 Task: Add Attachment from Google Drive to Card Card0000000019 in Board Board0000000005 in Workspace WS0000000002 in Trello. Add Cover Orange to Card Card0000000019 in Board Board0000000005 in Workspace WS0000000002 in Trello. Add "Add Label …" with "Title" Title0000000019 to Button Button0000000019 to Card Card0000000019 in Board Board0000000005 in Workspace WS0000000002 in Trello. Add Description DS0000000019 to Card Card0000000019 in Board Board0000000005 in Workspace WS0000000002 in Trello. Add Comment CM0000000019 to Card Card0000000019 in Board Board0000000005 in Workspace WS0000000002 in Trello
Action: Mouse moved to (340, 445)
Screenshot: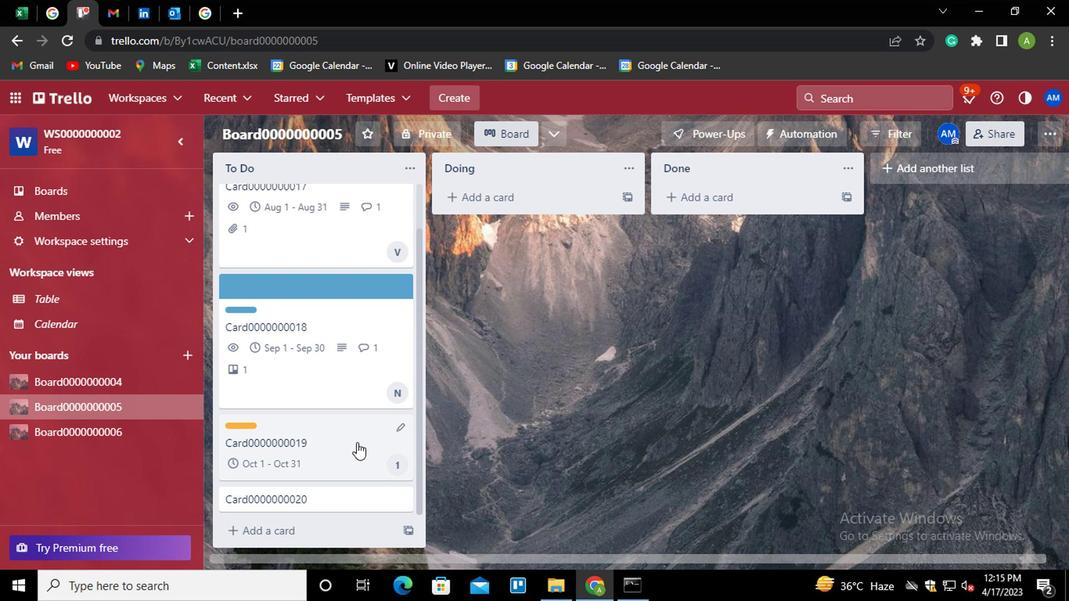 
Action: Mouse pressed left at (340, 445)
Screenshot: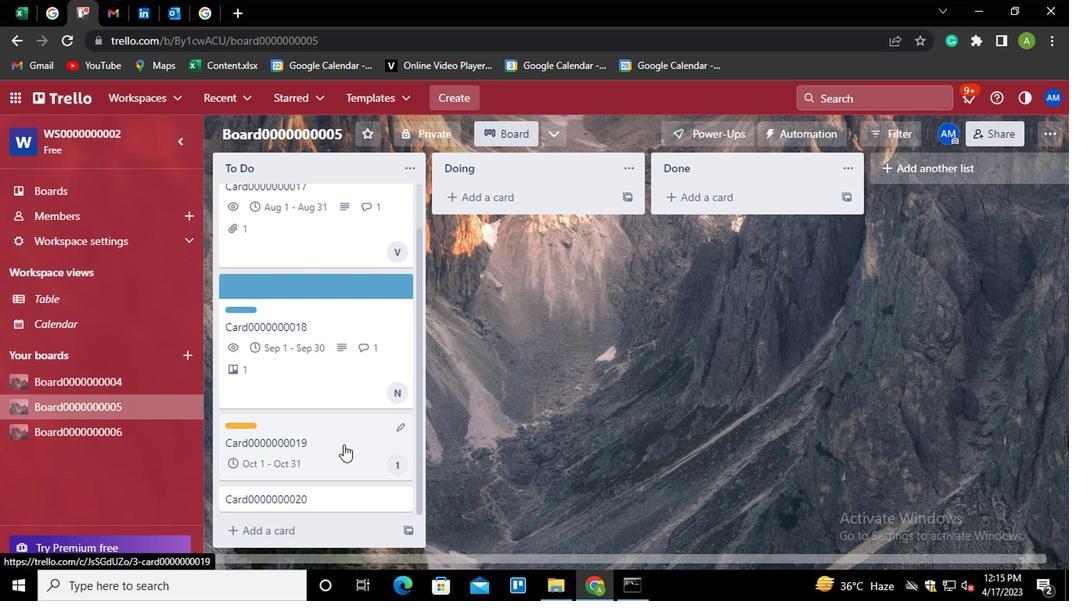 
Action: Mouse moved to (719, 354)
Screenshot: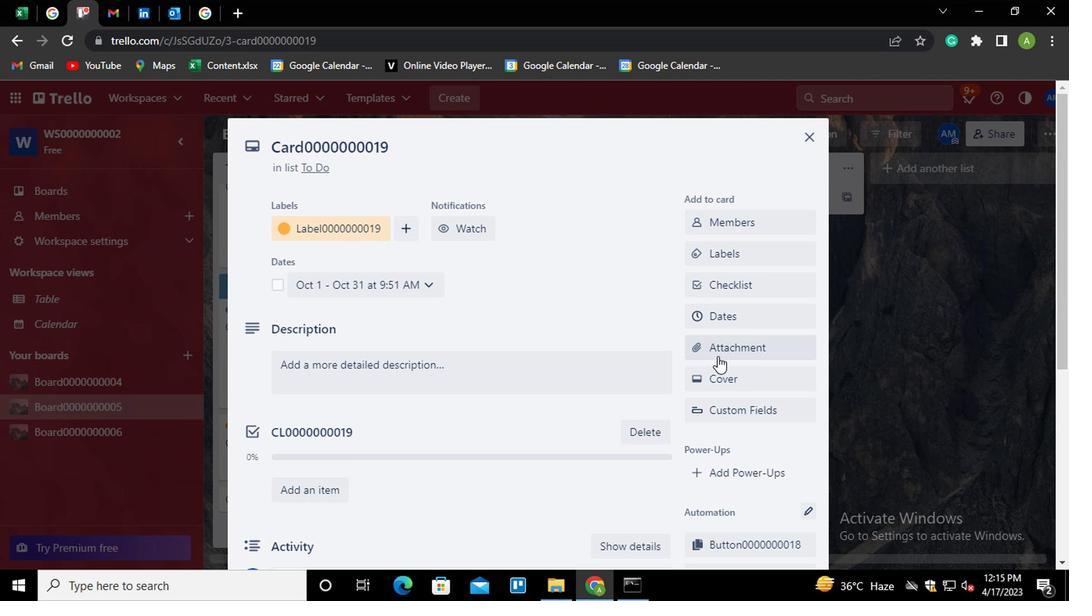 
Action: Mouse pressed left at (719, 354)
Screenshot: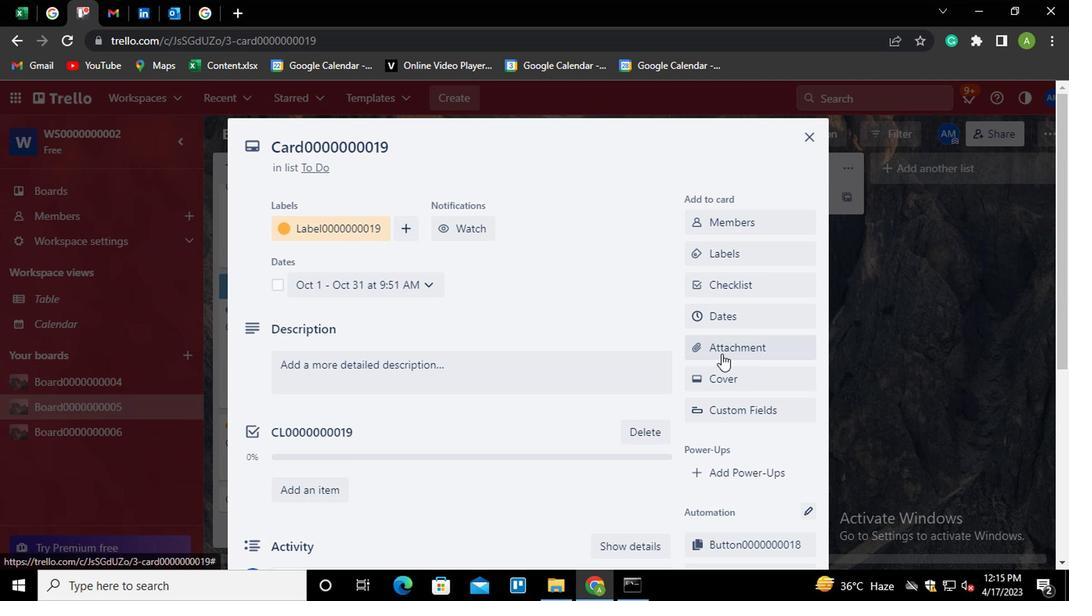 
Action: Mouse moved to (740, 219)
Screenshot: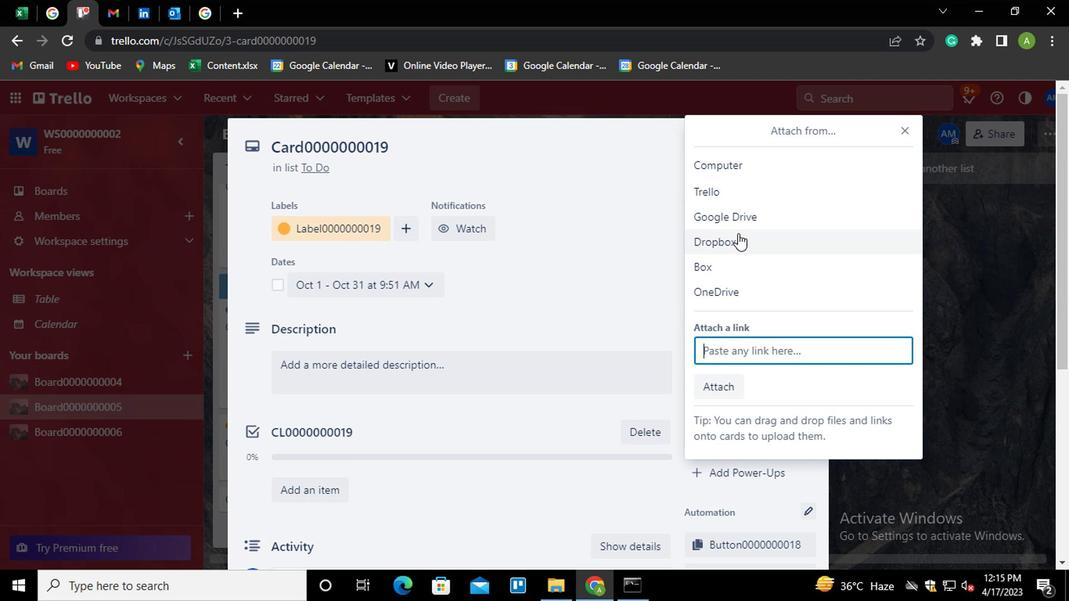 
Action: Mouse pressed left at (740, 219)
Screenshot: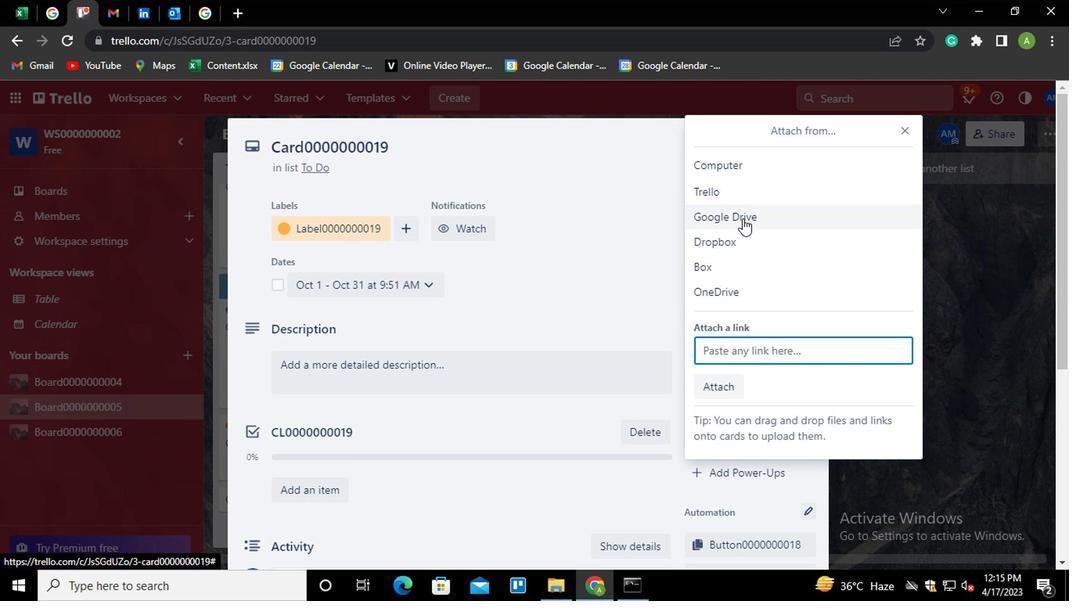 
Action: Mouse moved to (244, 366)
Screenshot: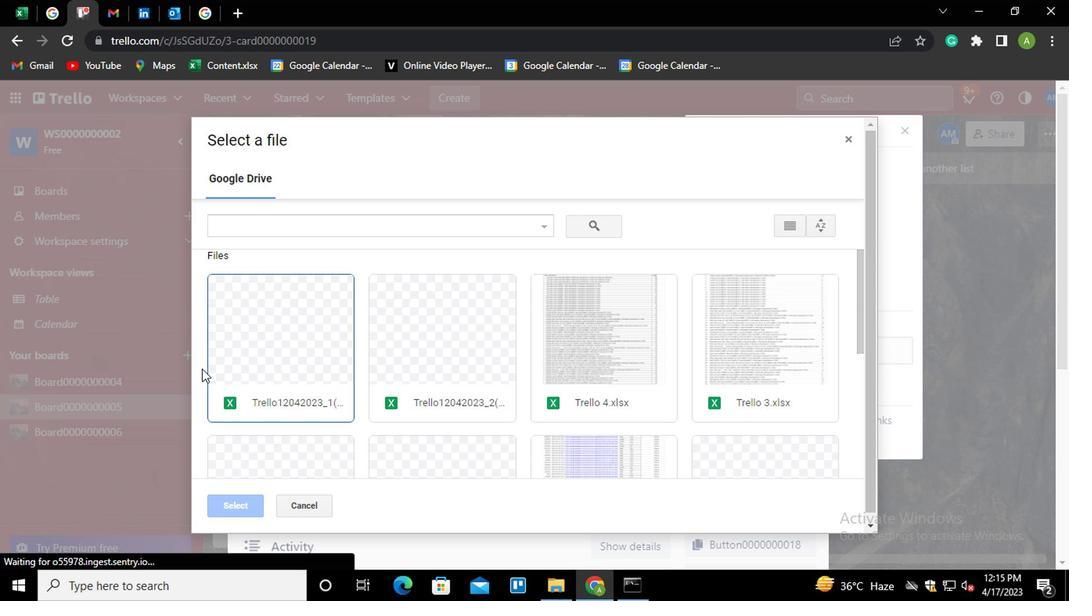 
Action: Mouse pressed left at (244, 366)
Screenshot: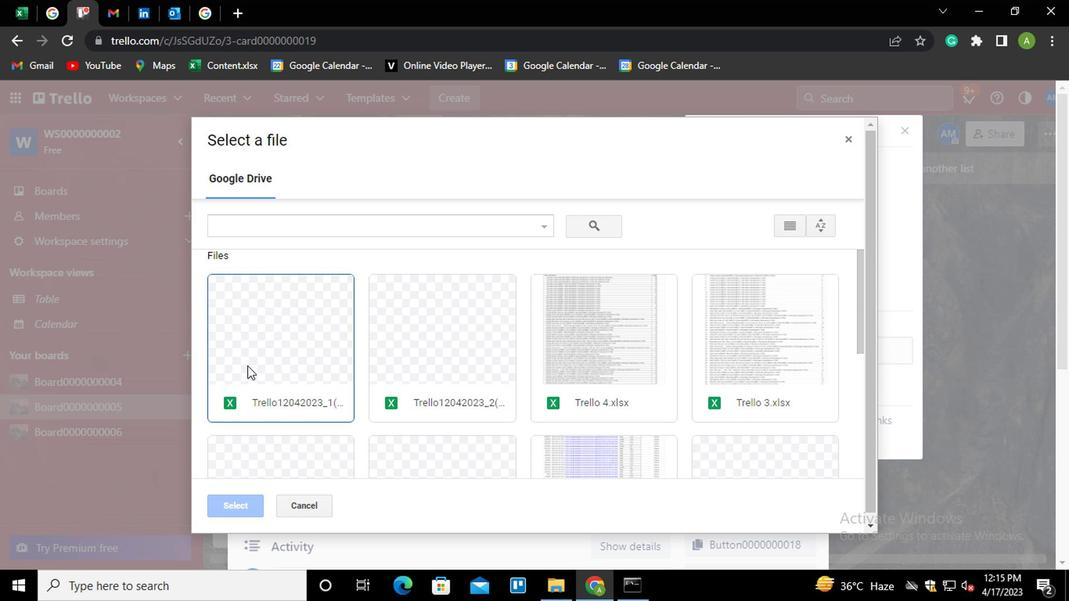 
Action: Mouse moved to (228, 498)
Screenshot: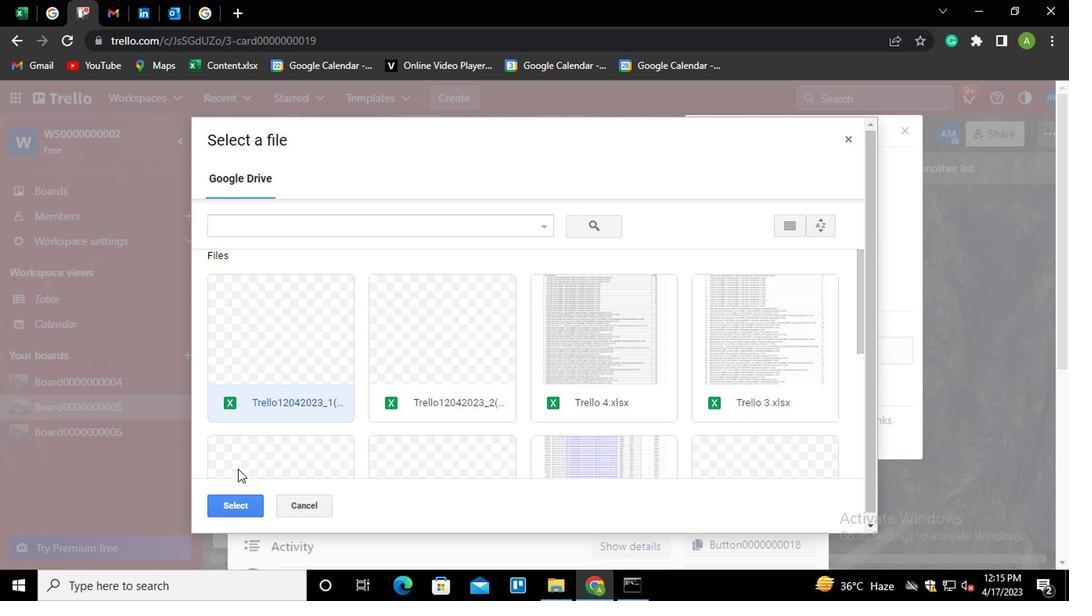 
Action: Mouse pressed left at (228, 498)
Screenshot: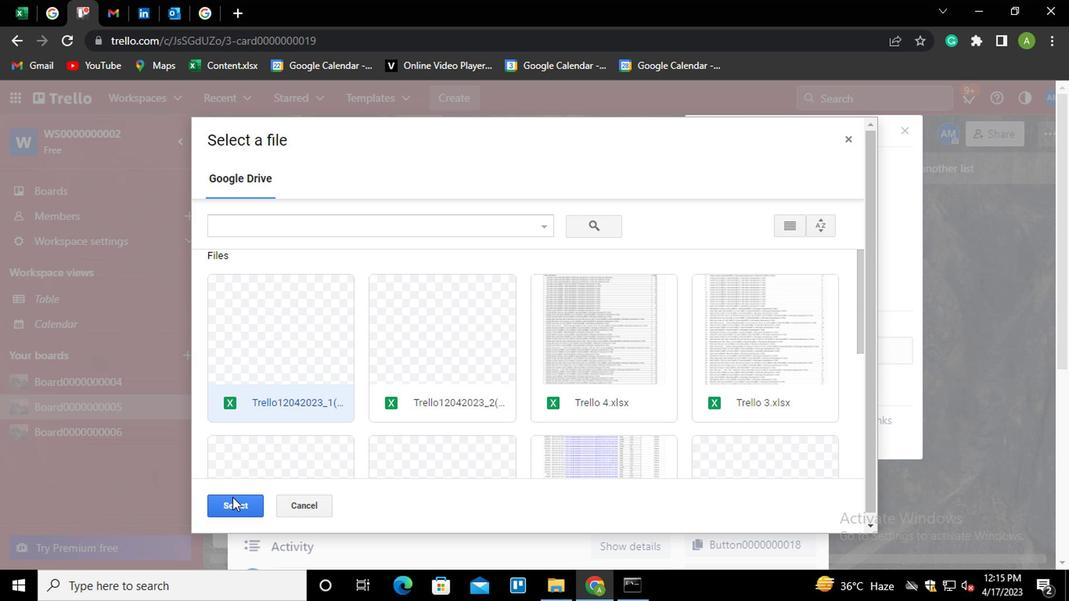 
Action: Mouse moved to (703, 383)
Screenshot: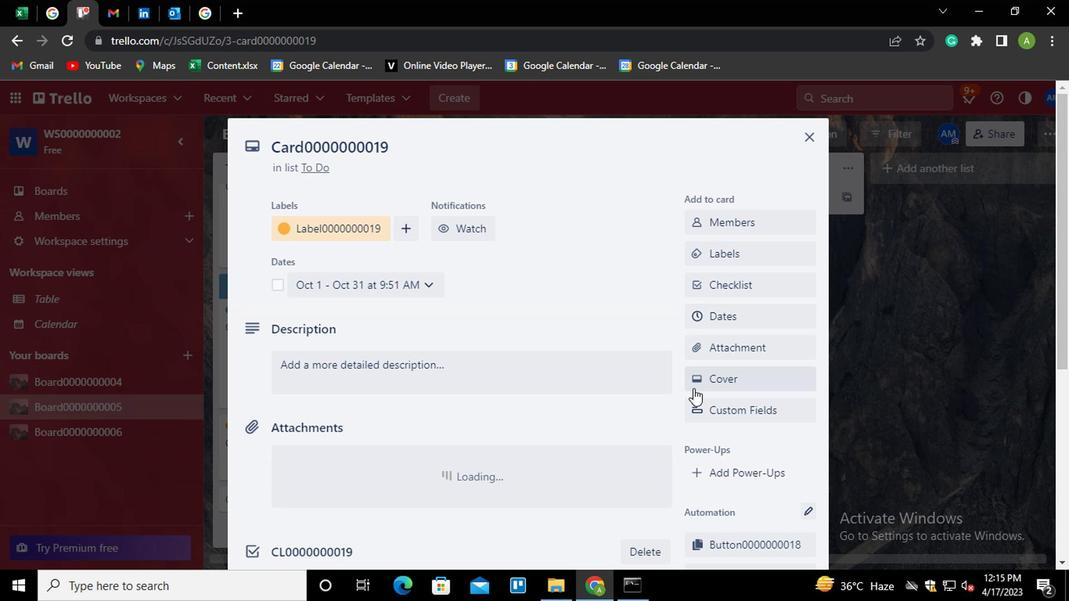 
Action: Mouse pressed left at (703, 383)
Screenshot: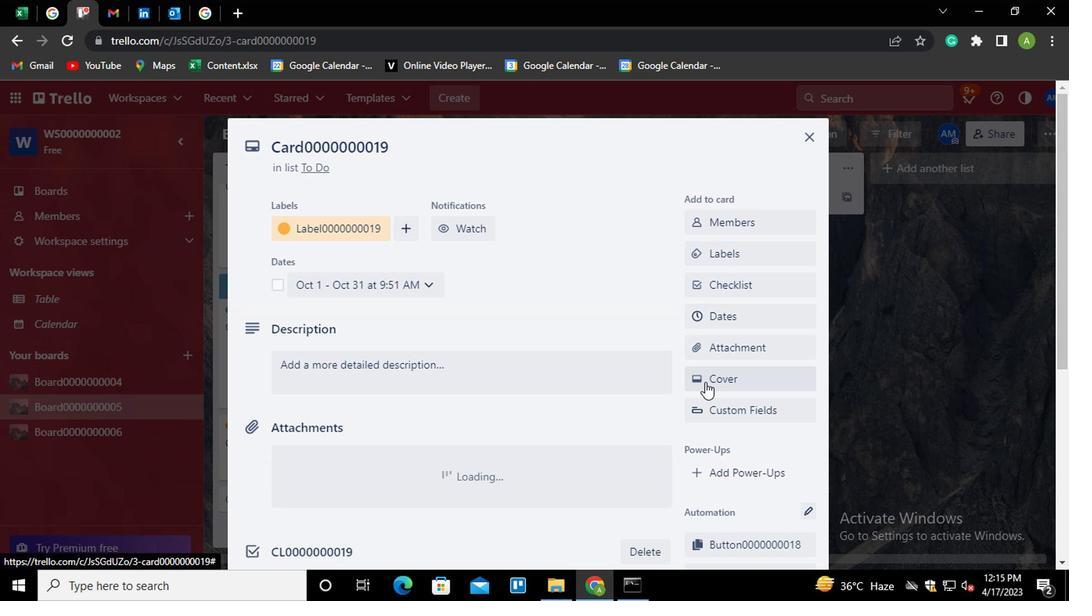 
Action: Mouse moved to (798, 275)
Screenshot: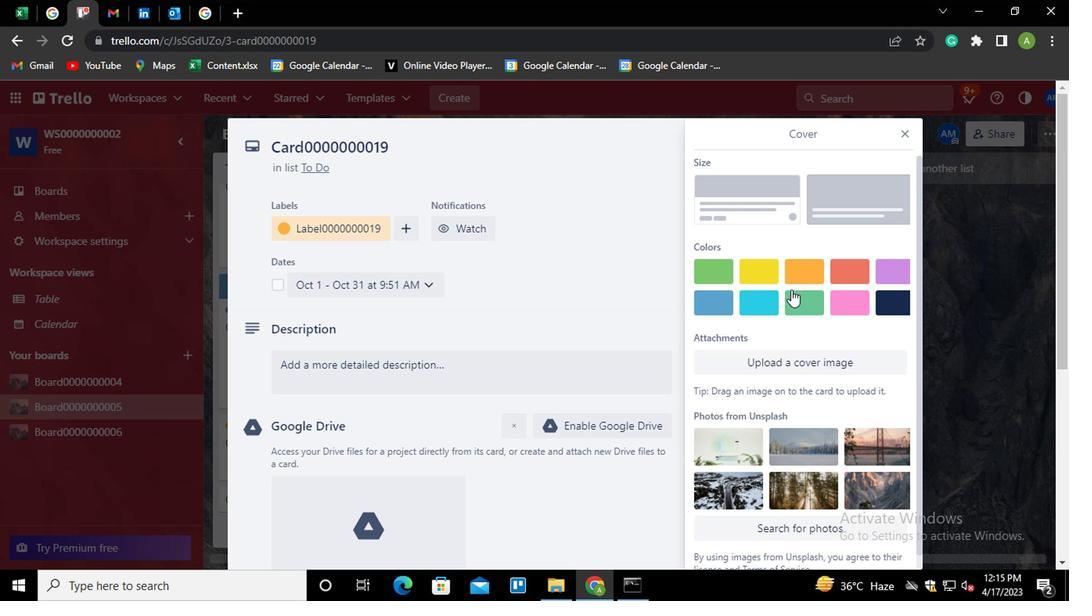 
Action: Mouse pressed left at (798, 275)
Screenshot: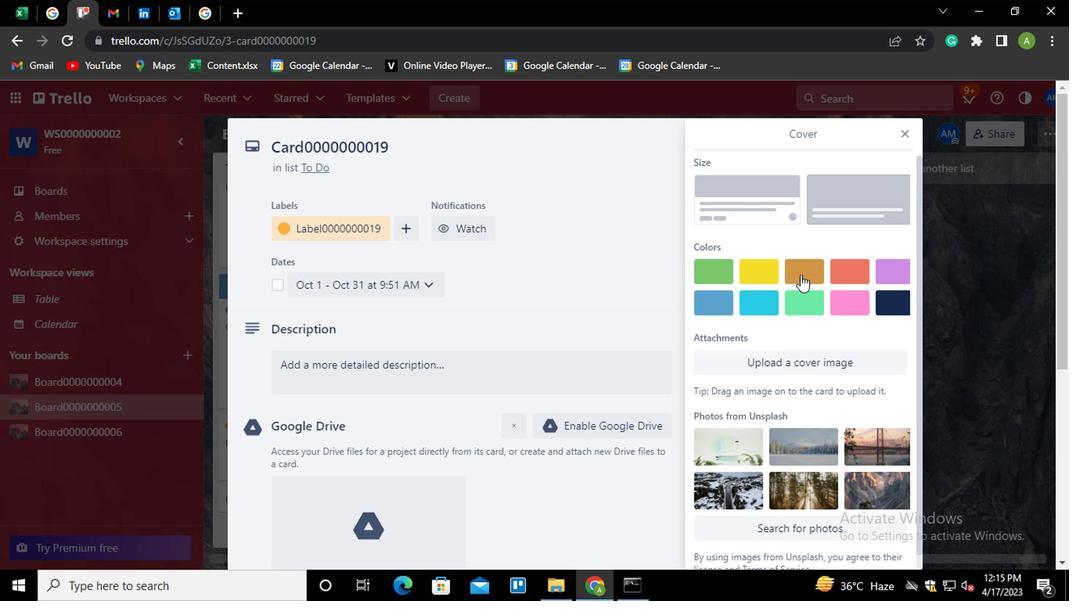 
Action: Mouse moved to (632, 303)
Screenshot: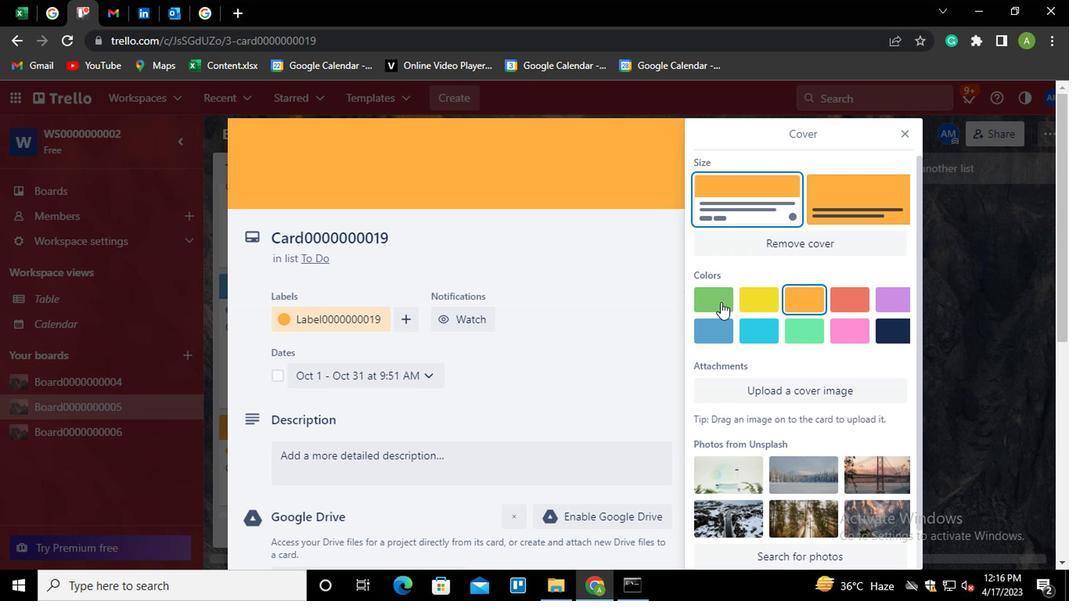 
Action: Mouse pressed left at (632, 303)
Screenshot: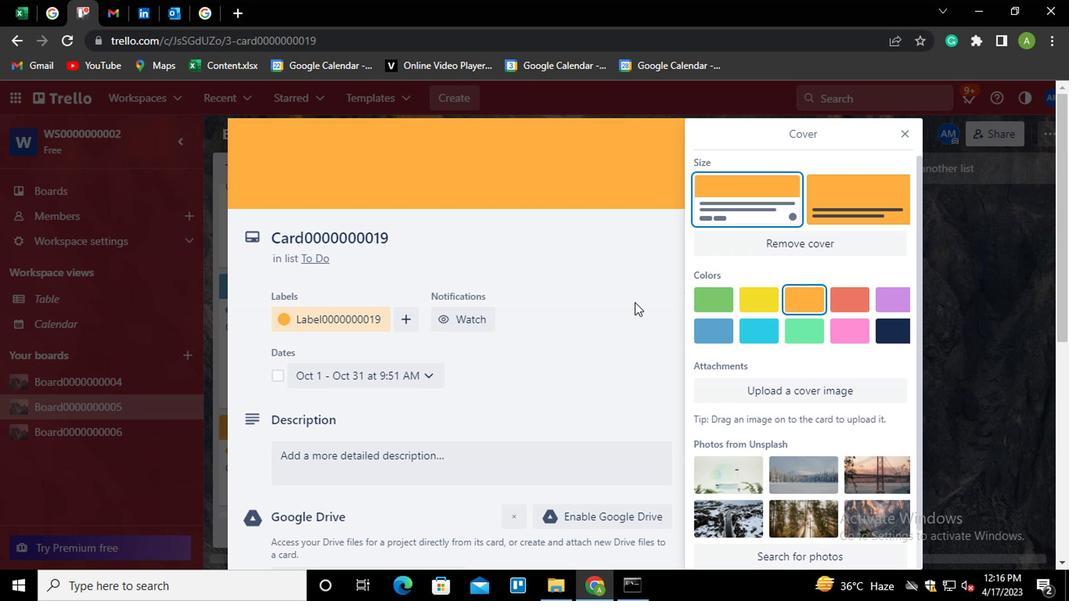 
Action: Mouse moved to (748, 408)
Screenshot: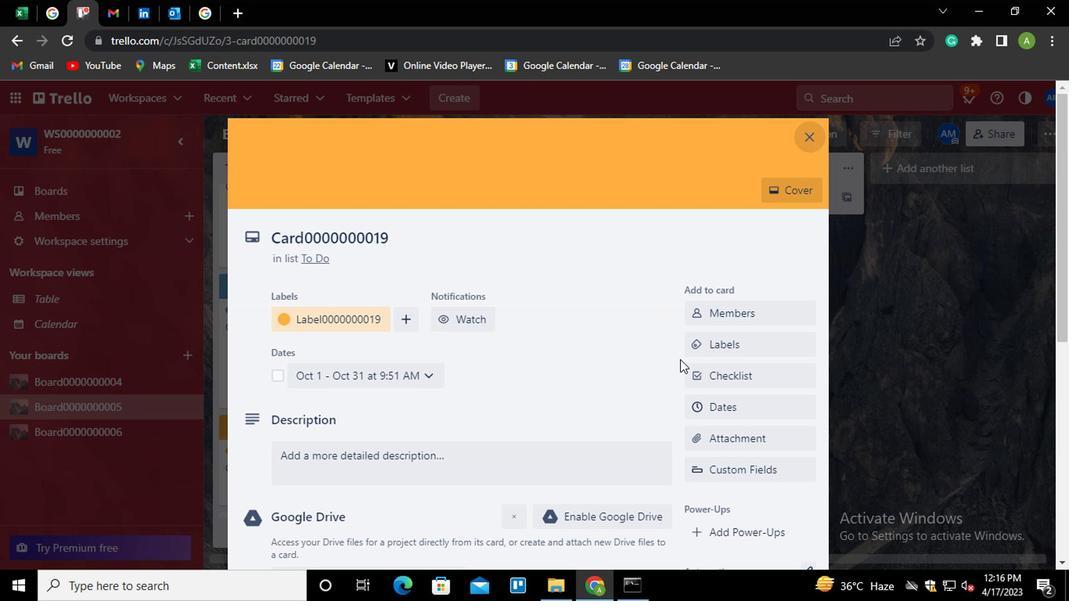
Action: Mouse scrolled (748, 408) with delta (0, 0)
Screenshot: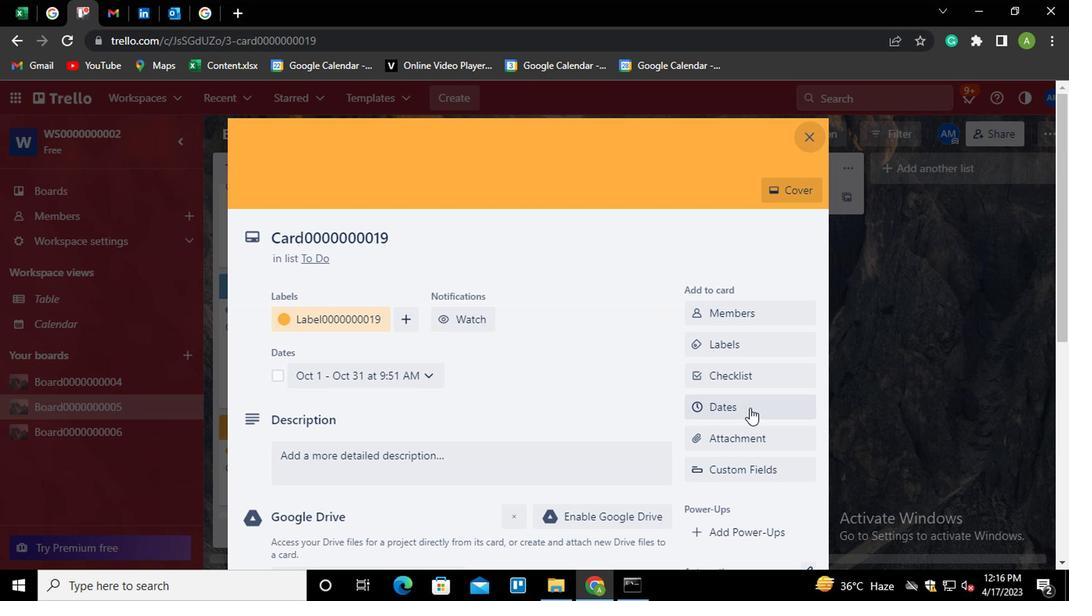 
Action: Mouse scrolled (748, 408) with delta (0, 0)
Screenshot: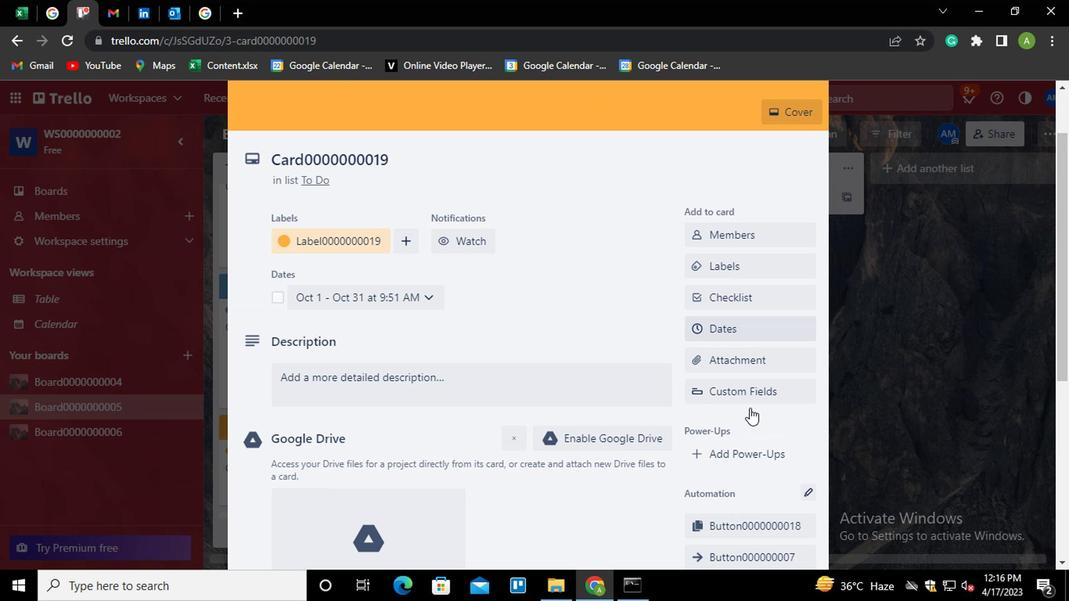
Action: Mouse scrolled (748, 408) with delta (0, 0)
Screenshot: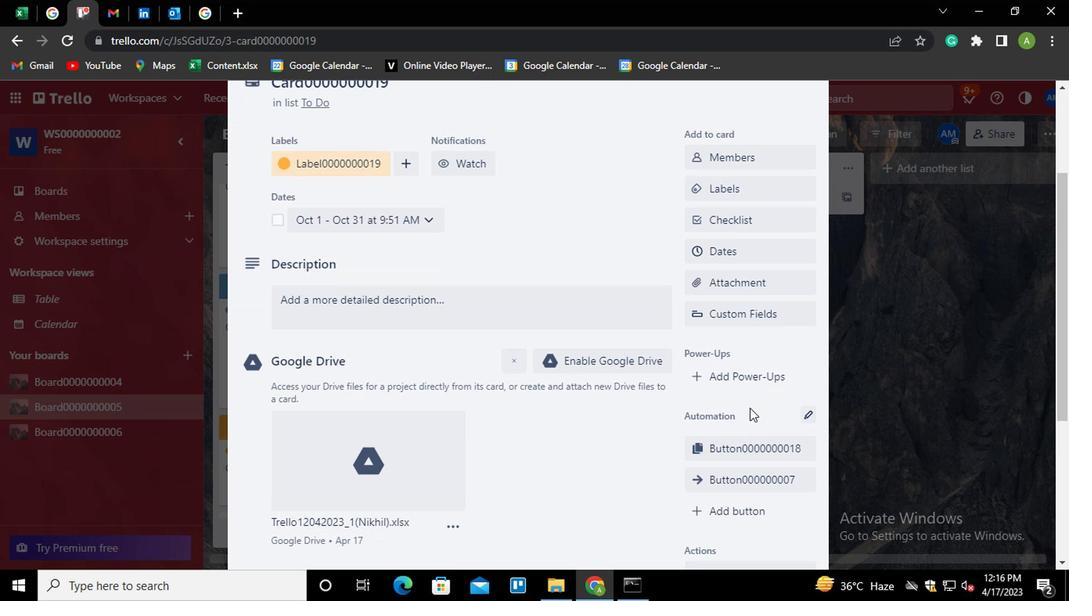 
Action: Mouse moved to (739, 433)
Screenshot: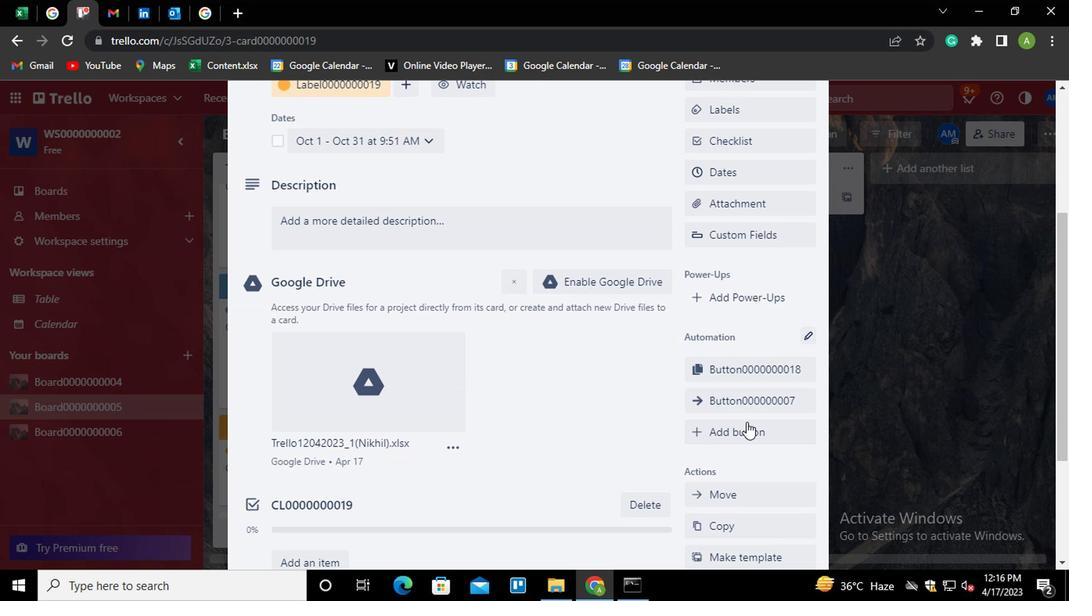 
Action: Mouse pressed left at (739, 433)
Screenshot: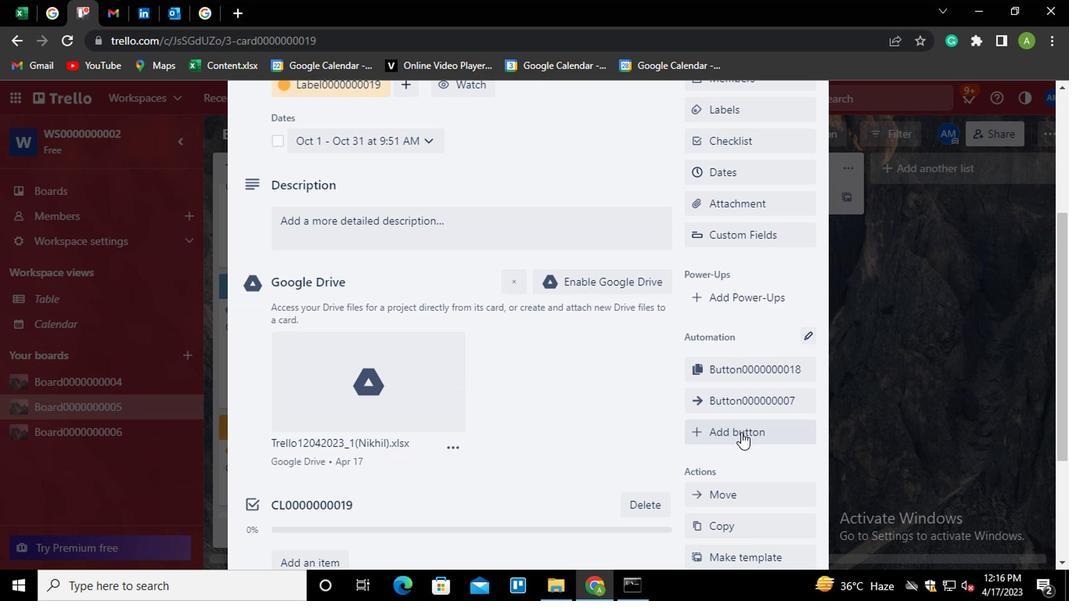 
Action: Mouse moved to (754, 263)
Screenshot: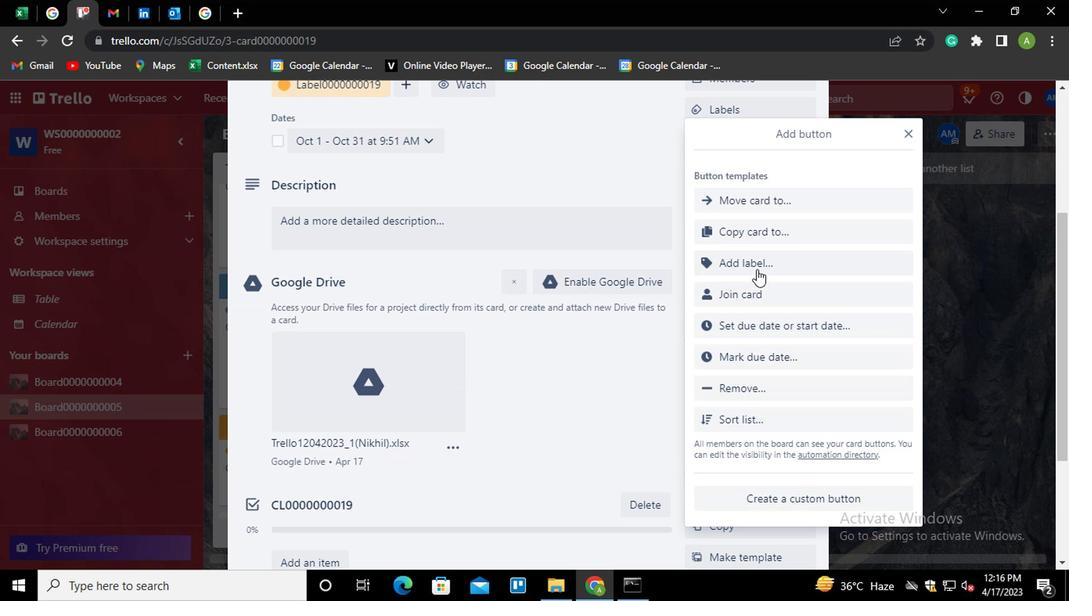 
Action: Mouse pressed left at (754, 263)
Screenshot: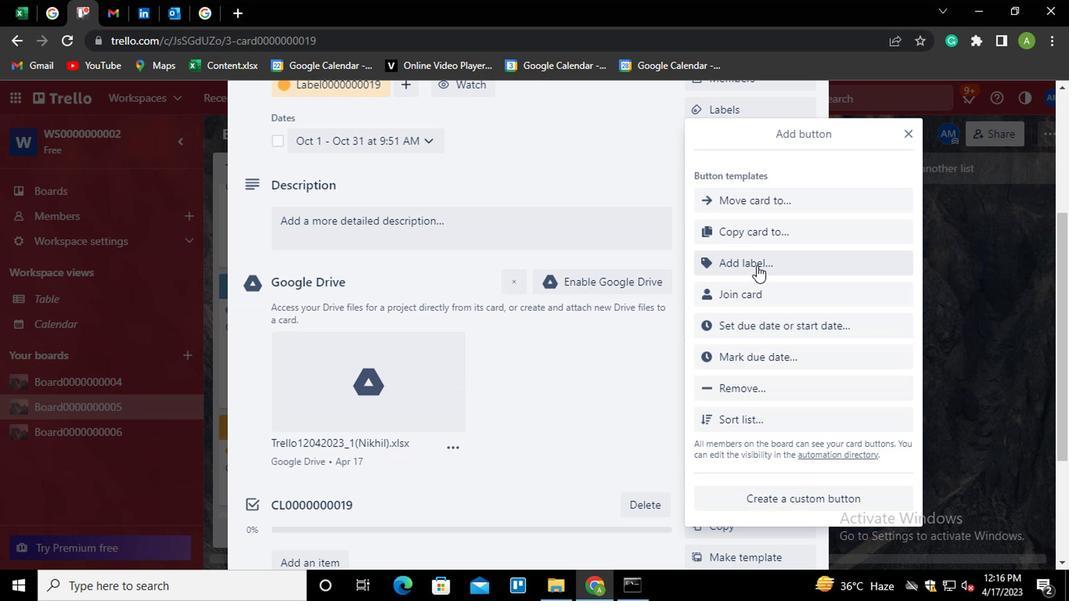 
Action: Mouse moved to (765, 205)
Screenshot: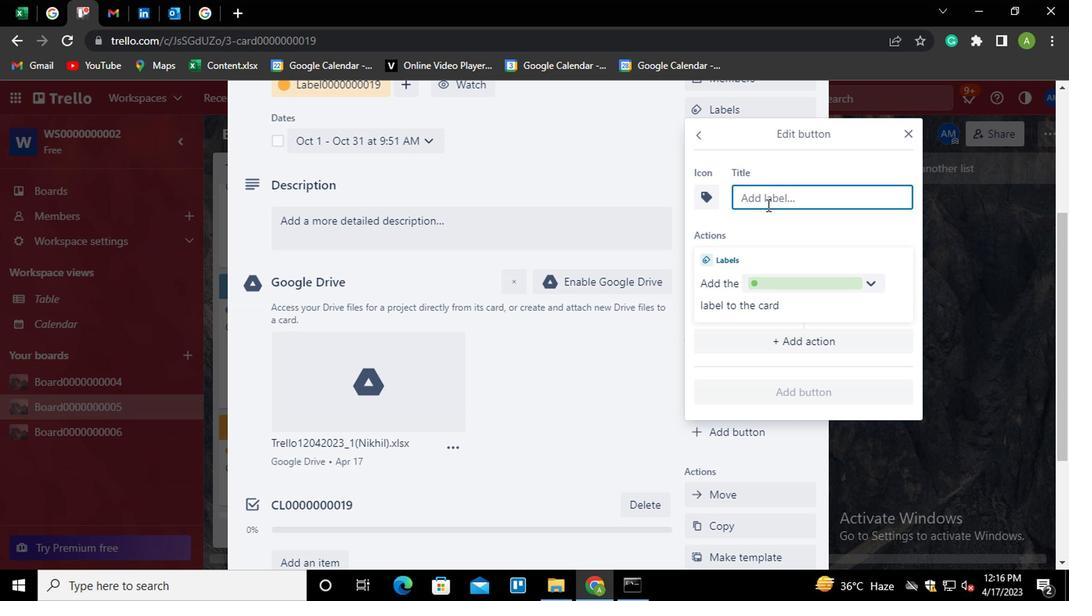 
Action: Key pressed <Key.shift><Key.shift><Key.shift><Key.shift><Key.shift><Key.shift><Key.shift><Key.shift><Key.shift><Key.shift><Key.shift>TITLE0000000019
Screenshot: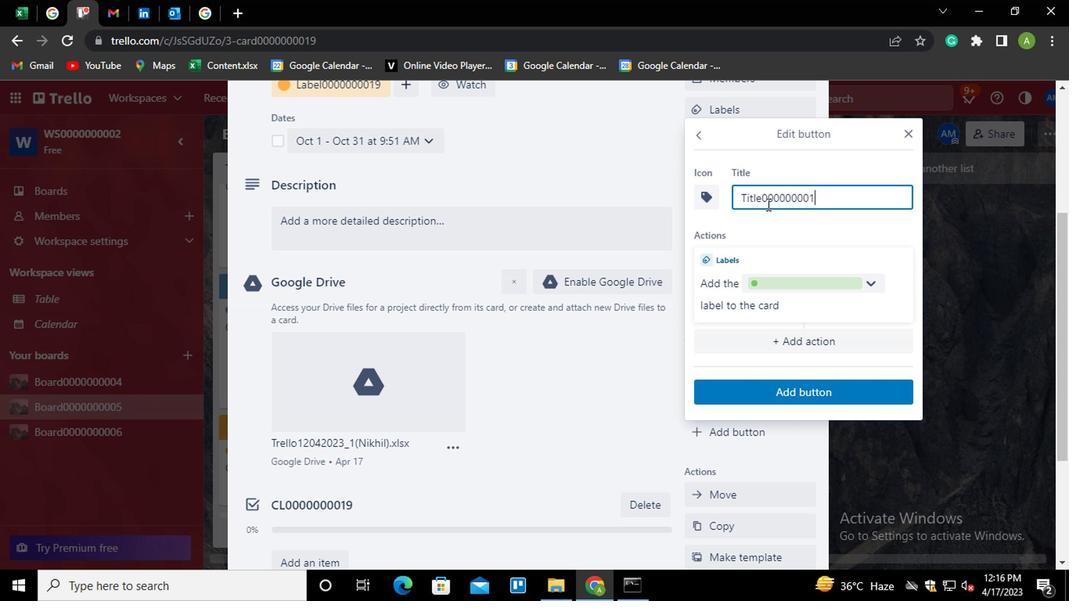 
Action: Mouse moved to (796, 392)
Screenshot: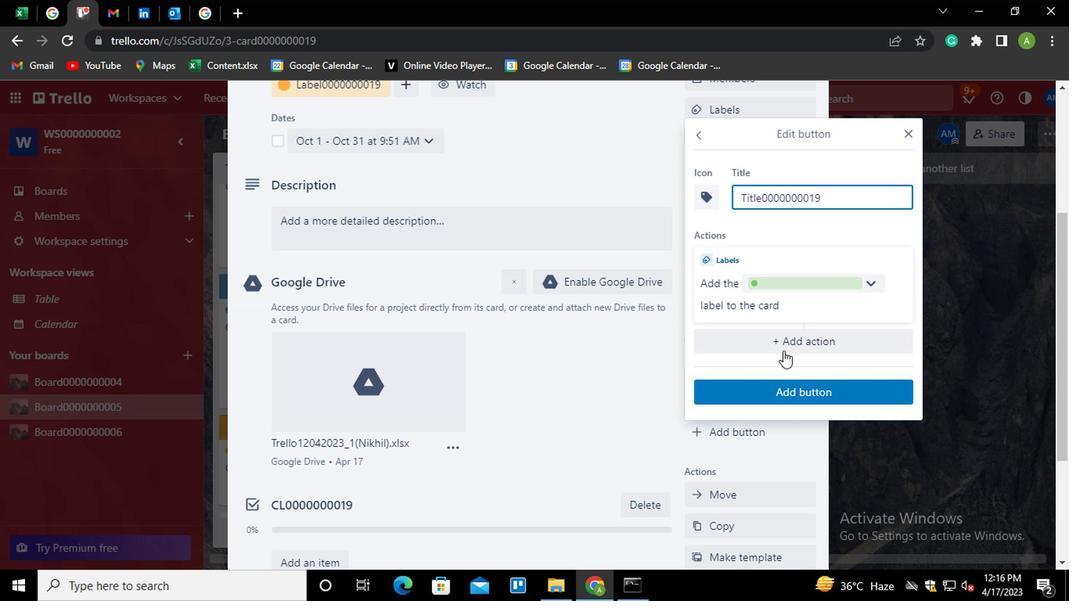 
Action: Mouse pressed left at (796, 392)
Screenshot: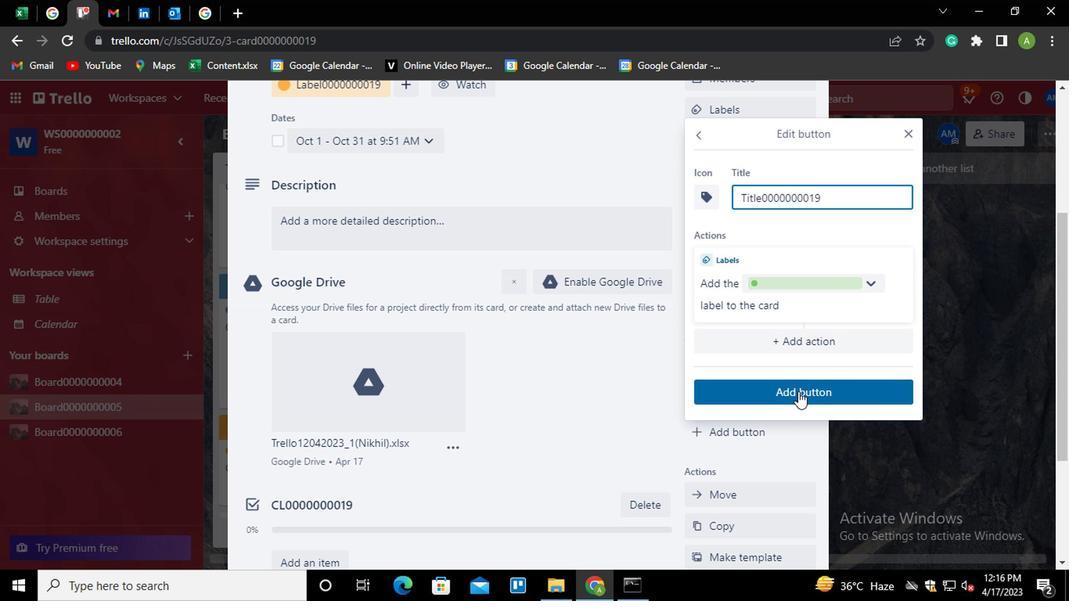
Action: Mouse moved to (708, 437)
Screenshot: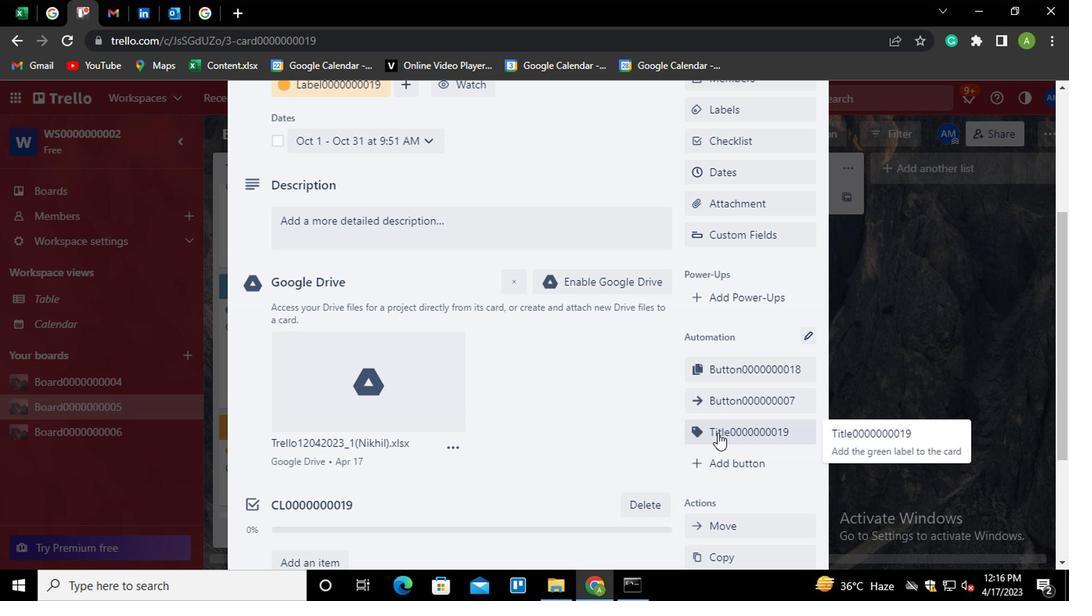 
Action: Mouse scrolled (708, 437) with delta (0, 0)
Screenshot: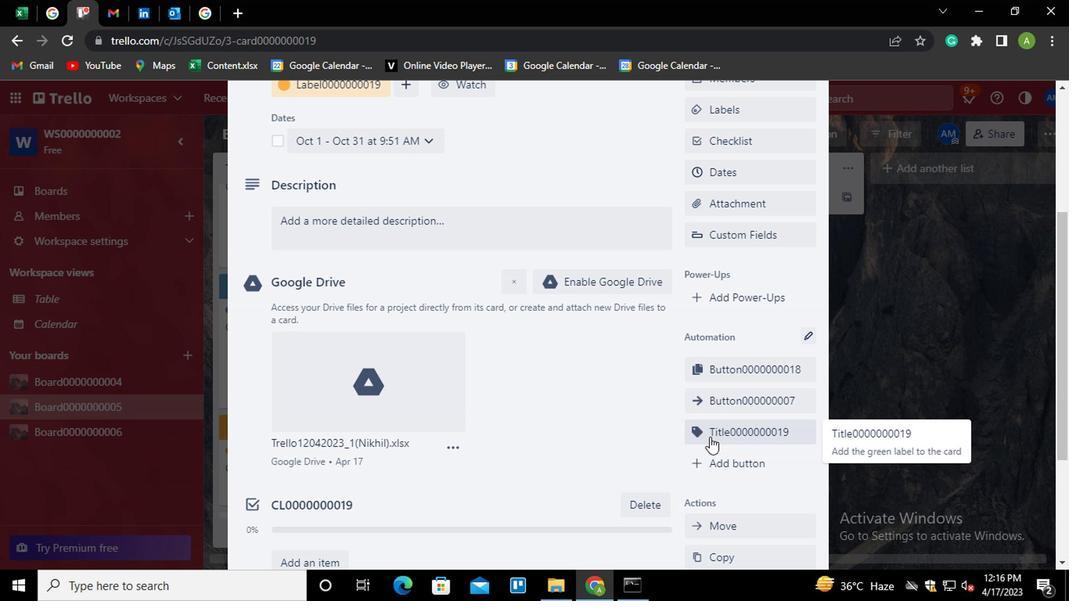 
Action: Mouse moved to (401, 162)
Screenshot: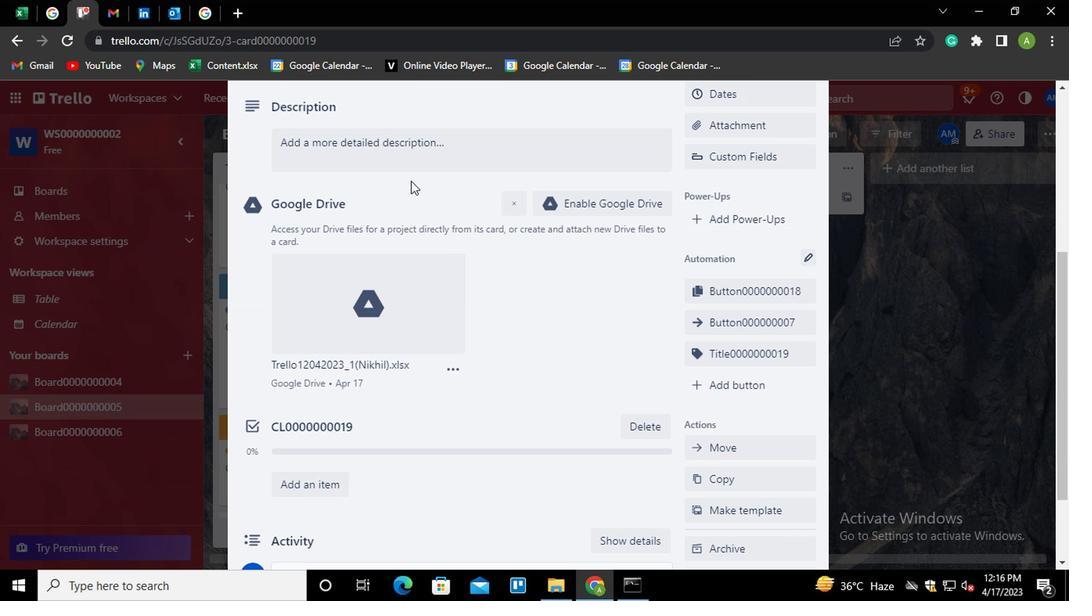 
Action: Mouse pressed left at (401, 162)
Screenshot: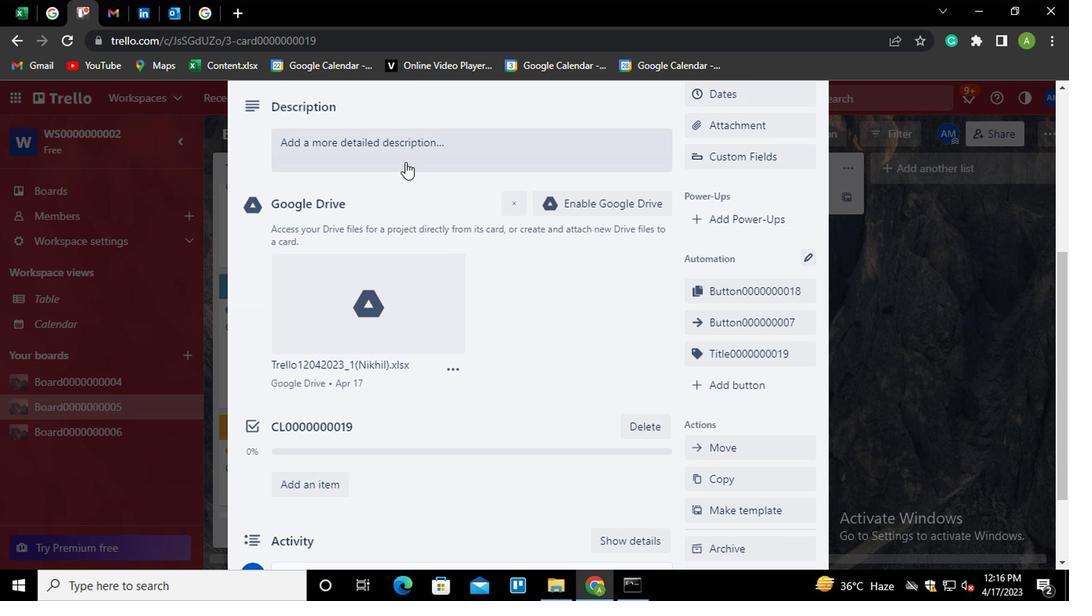 
Action: Key pressed <Key.shift>DS0000000019
Screenshot: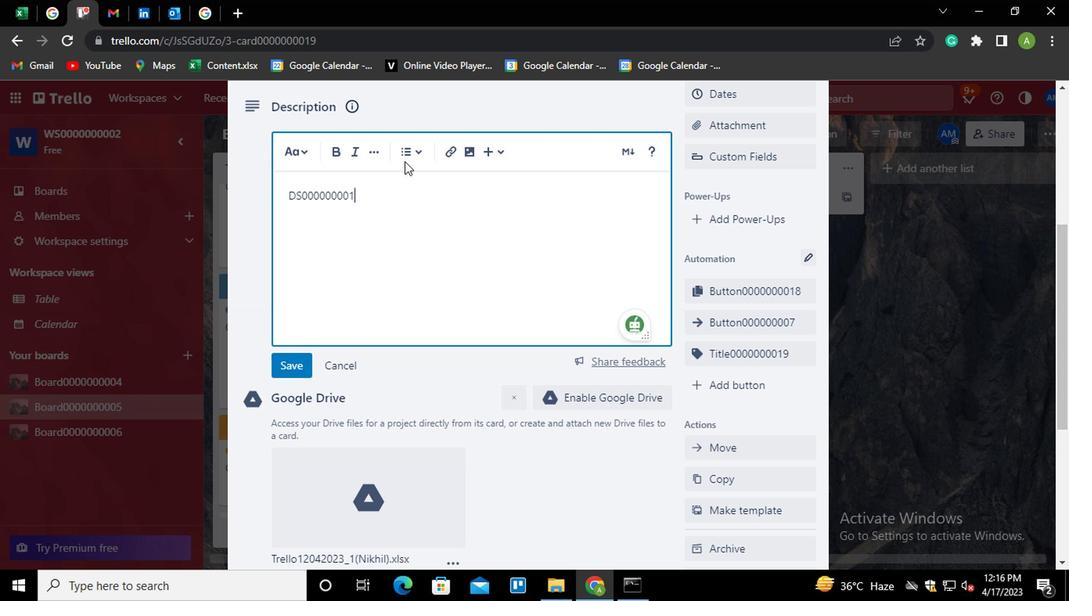 
Action: Mouse moved to (287, 361)
Screenshot: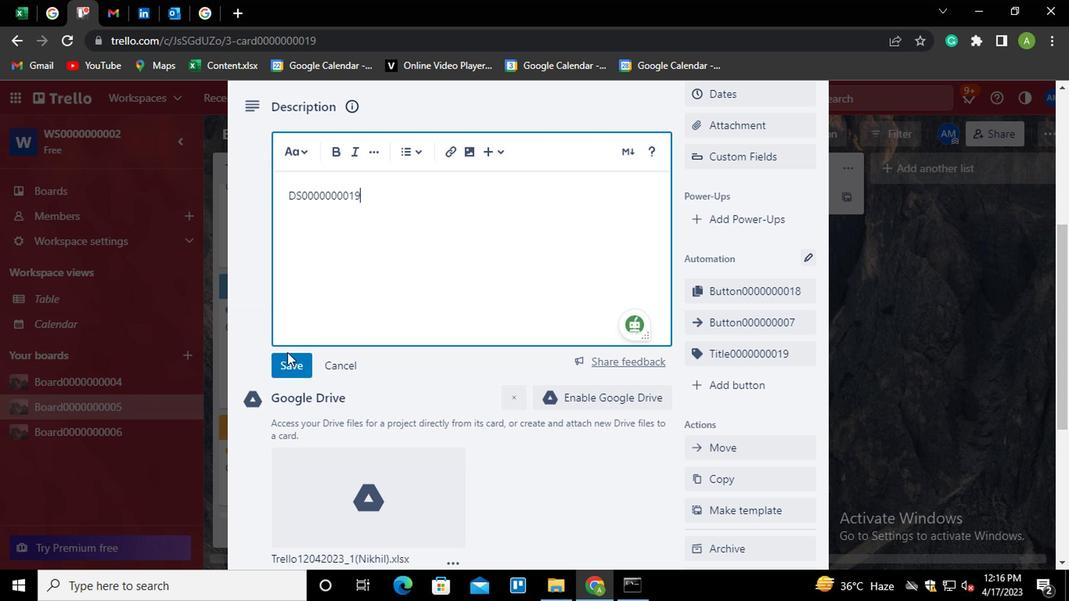 
Action: Mouse pressed left at (287, 361)
Screenshot: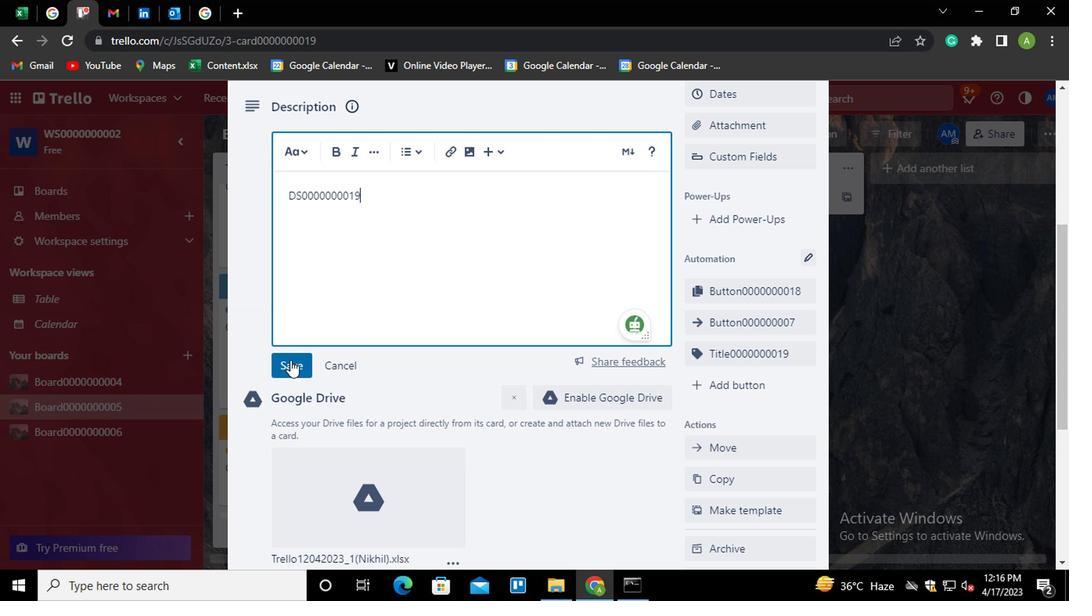
Action: Mouse moved to (364, 421)
Screenshot: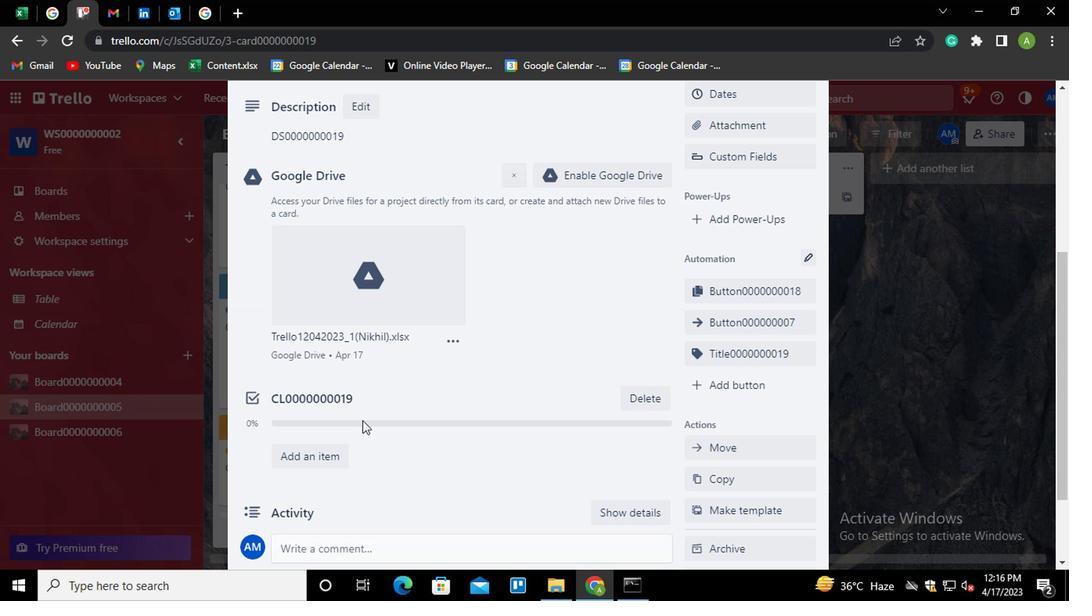 
Action: Mouse scrolled (364, 420) with delta (0, -1)
Screenshot: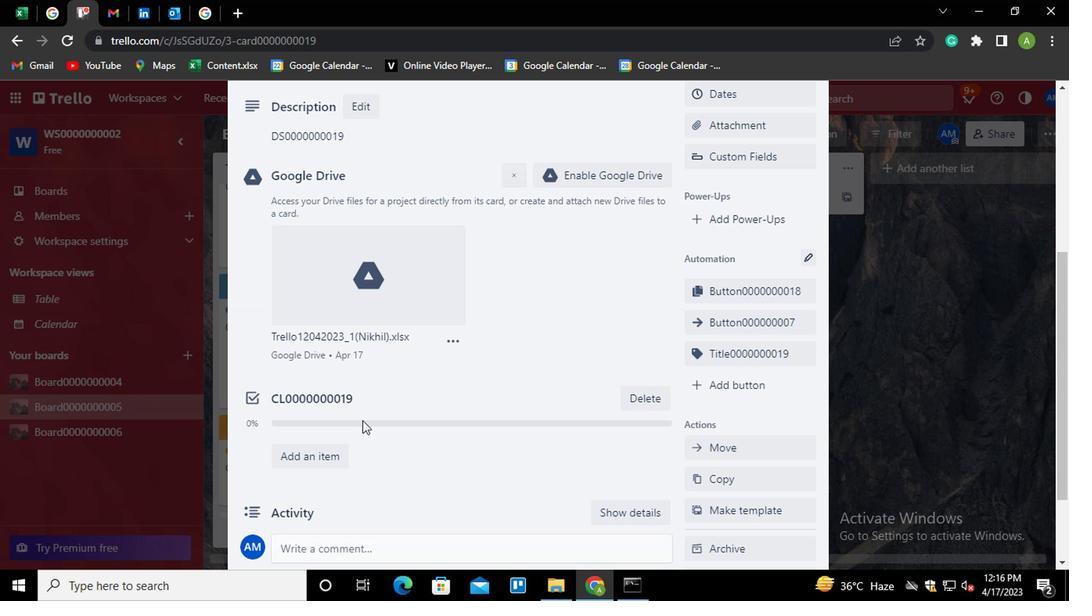 
Action: Mouse scrolled (364, 420) with delta (0, -1)
Screenshot: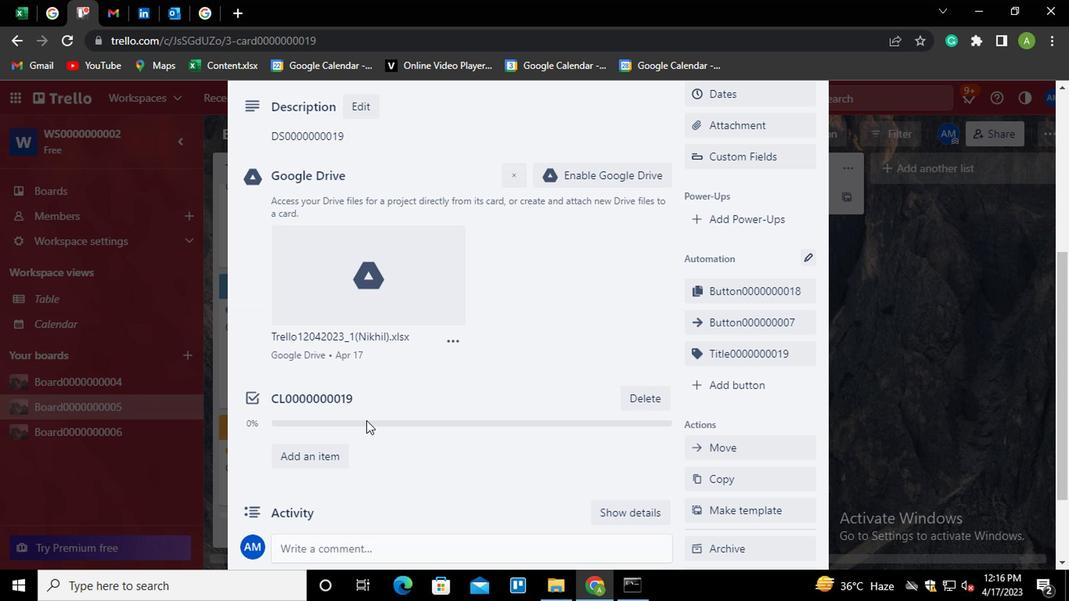 
Action: Mouse moved to (349, 441)
Screenshot: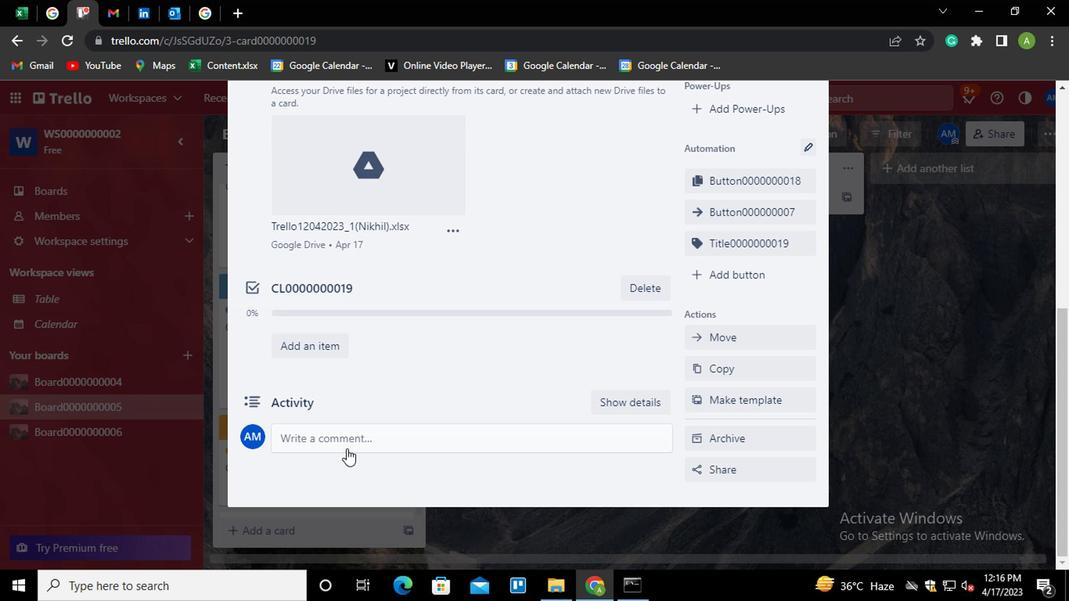 
Action: Mouse pressed left at (349, 441)
Screenshot: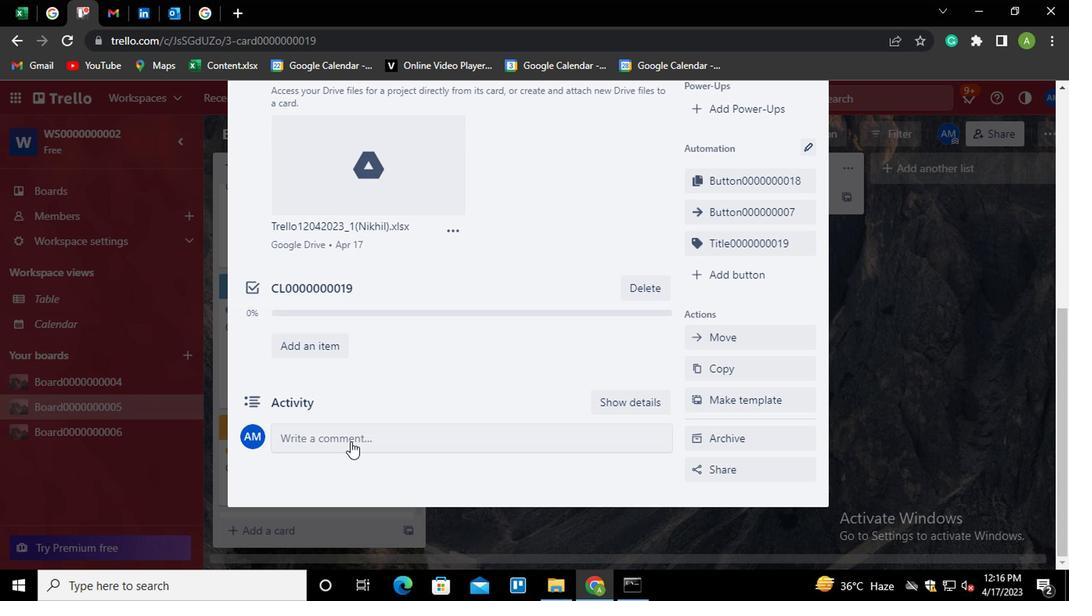 
Action: Key pressed <Key.shift>CM0000000019
Screenshot: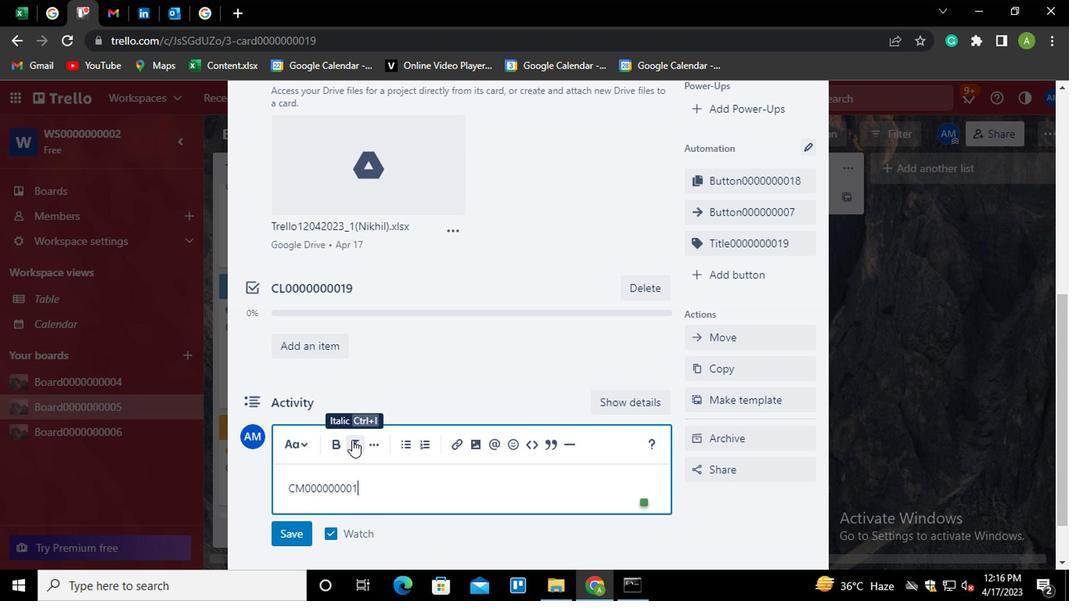 
Action: Mouse moved to (284, 527)
Screenshot: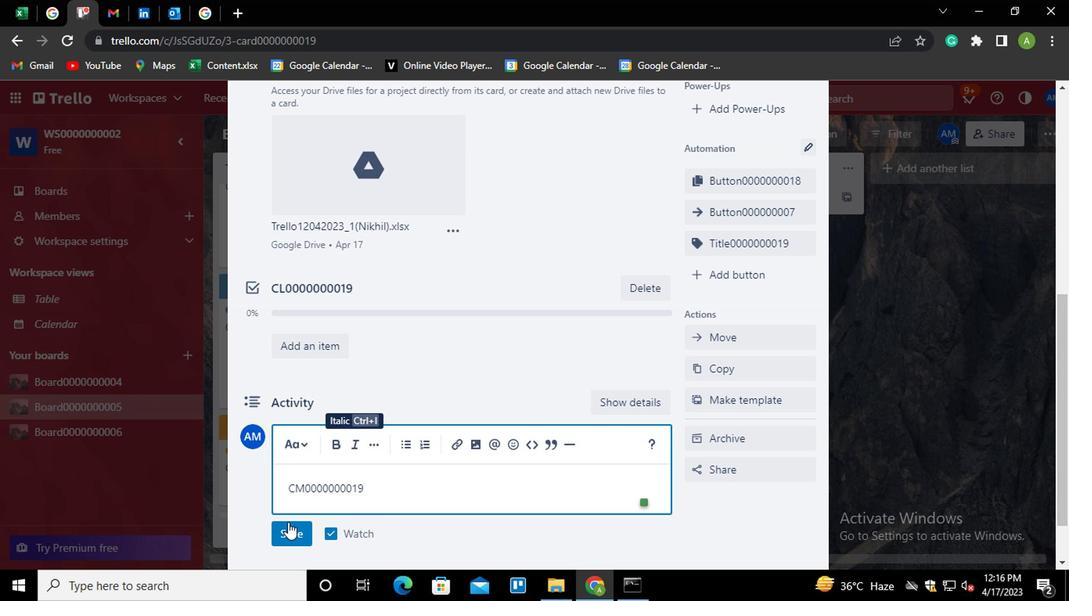 
Action: Mouse pressed left at (284, 527)
Screenshot: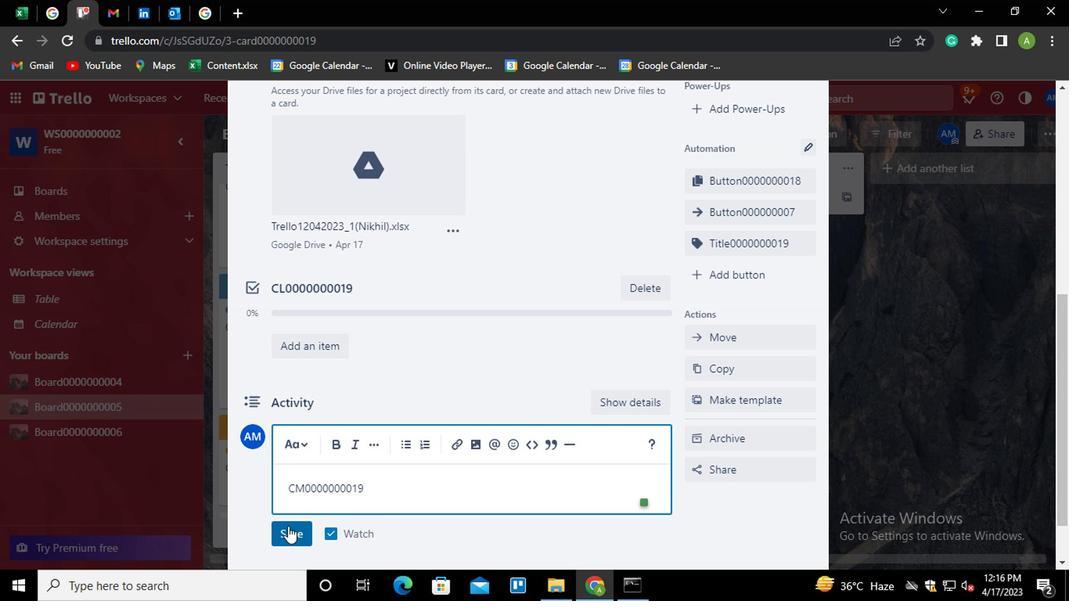 
Action: Mouse moved to (404, 474)
Screenshot: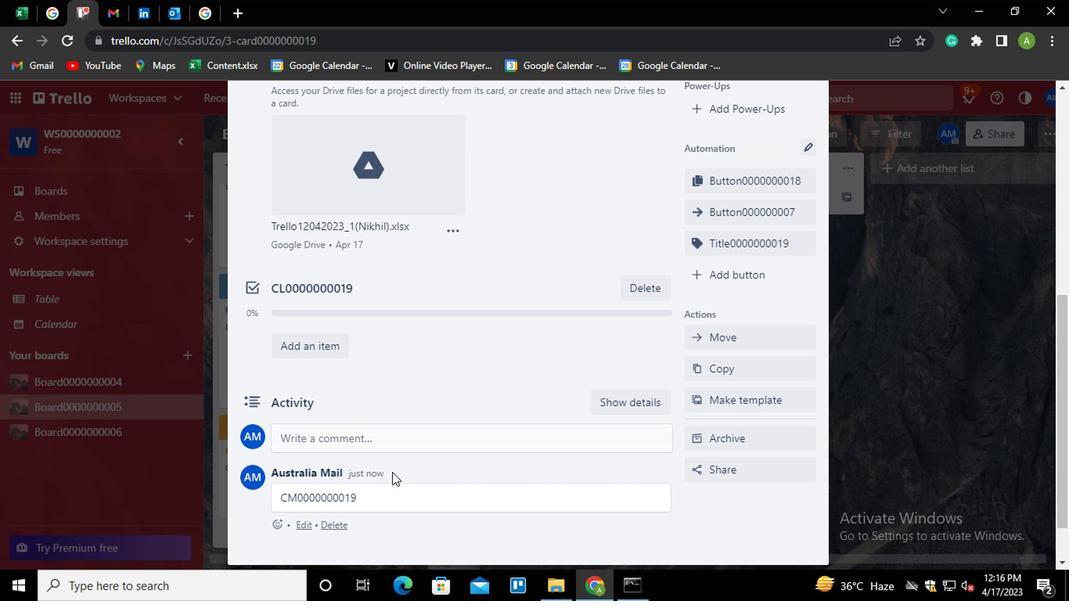 
